 Task: Look for products in the category "Lamb" from Thomas Farms.
Action: Mouse moved to (25, 64)
Screenshot: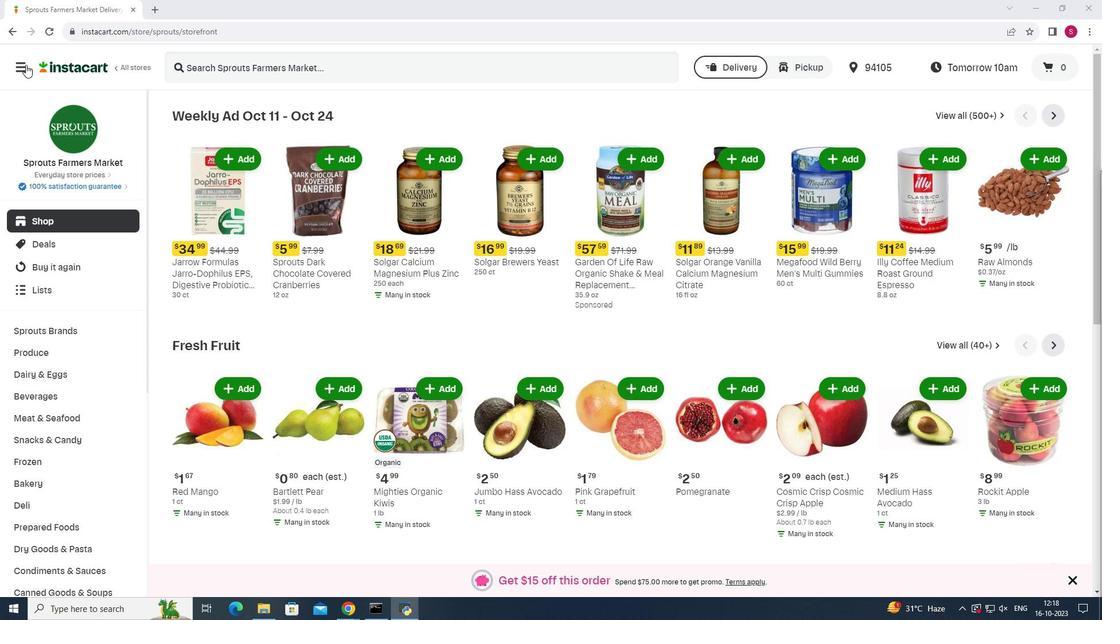
Action: Mouse pressed left at (25, 64)
Screenshot: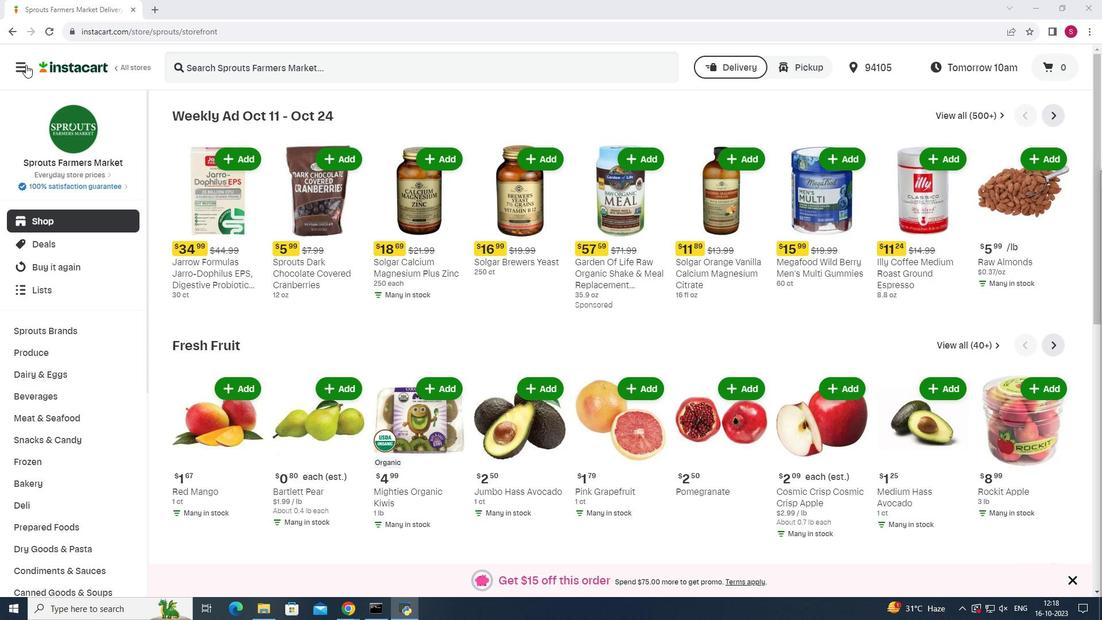 
Action: Mouse moved to (65, 298)
Screenshot: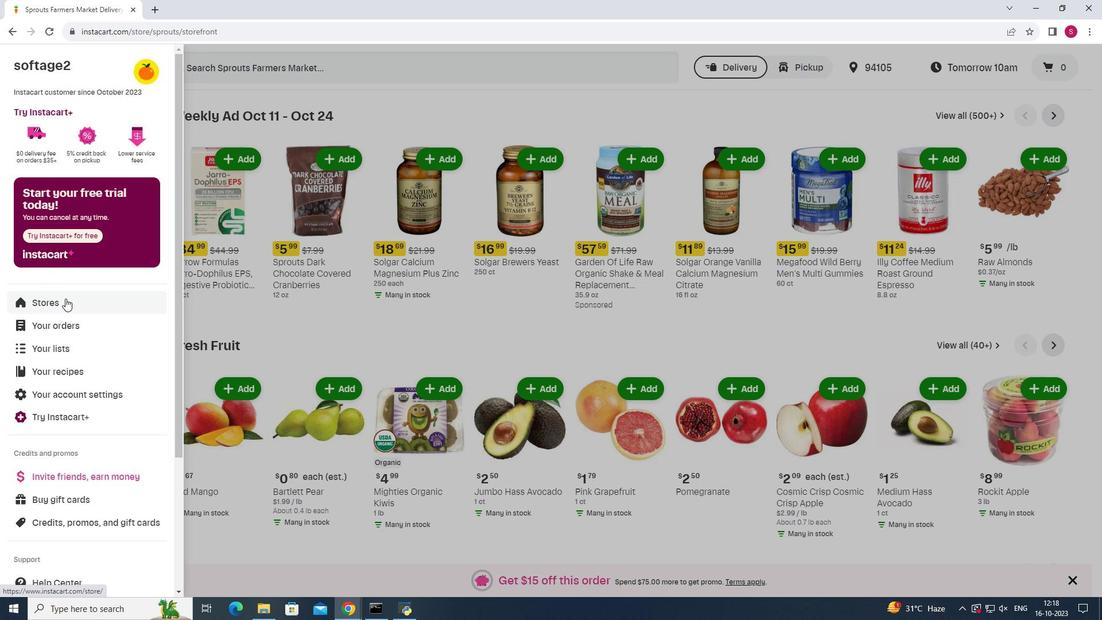 
Action: Mouse pressed left at (65, 298)
Screenshot: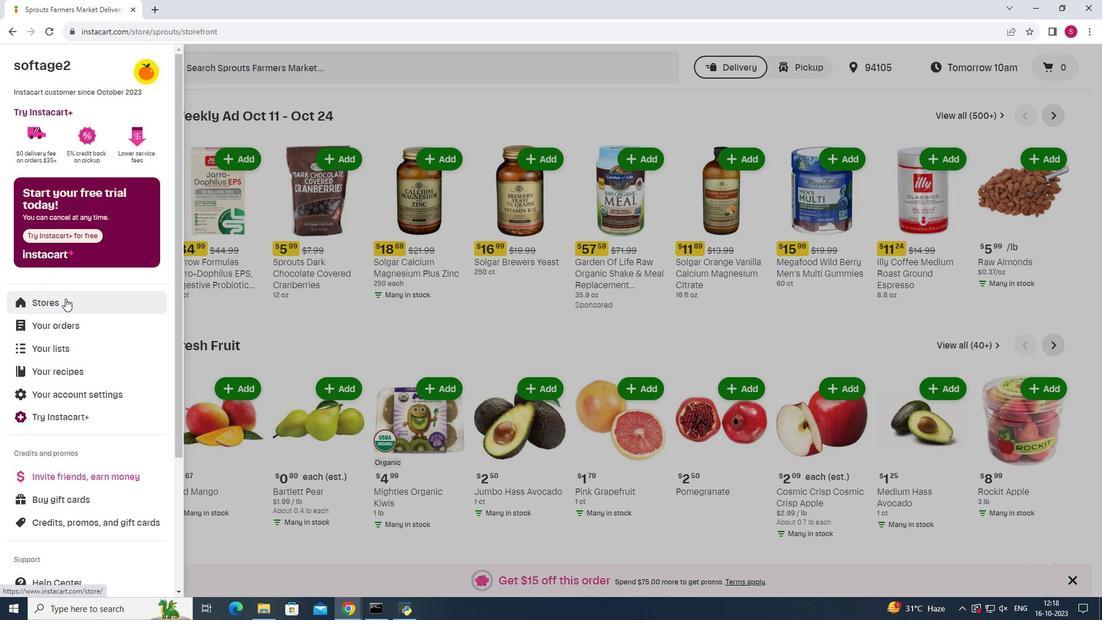 
Action: Mouse pressed left at (65, 298)
Screenshot: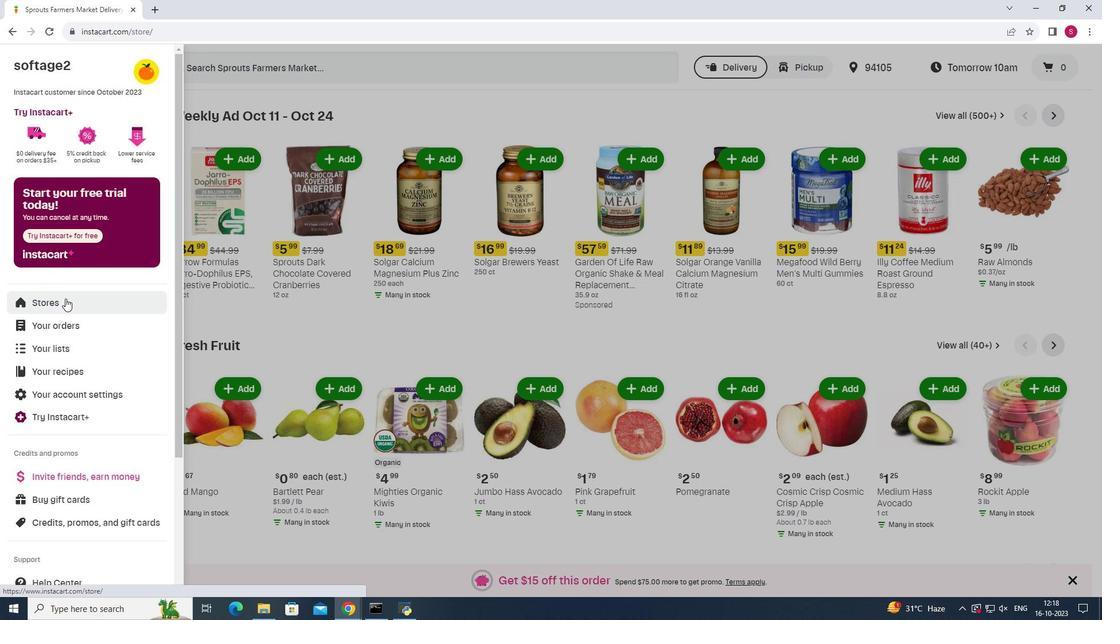 
Action: Mouse moved to (266, 106)
Screenshot: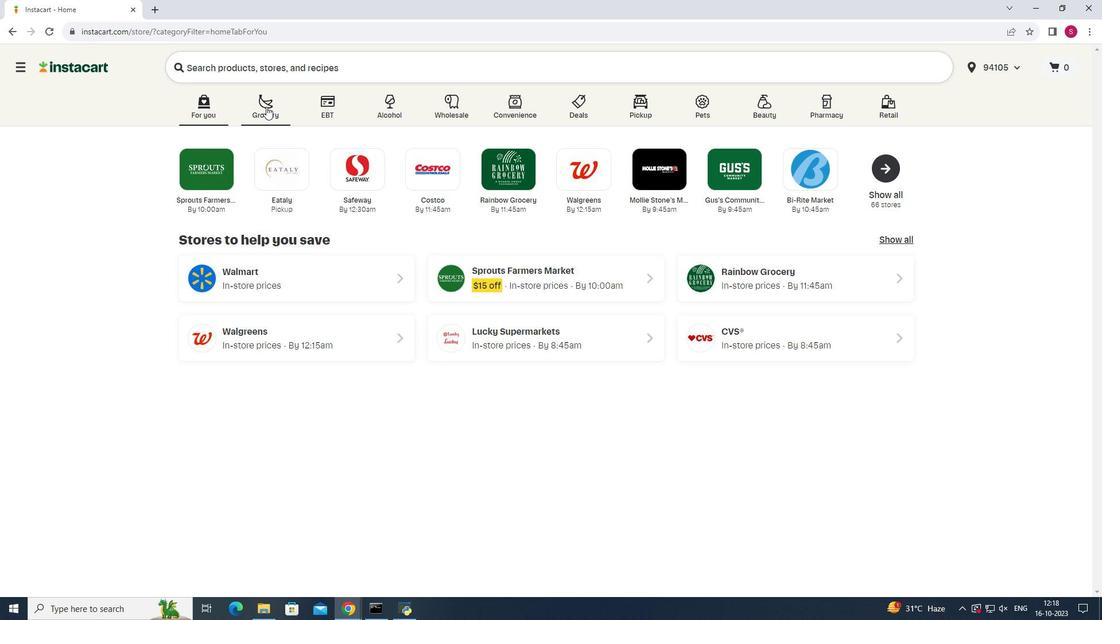 
Action: Mouse pressed left at (266, 106)
Screenshot: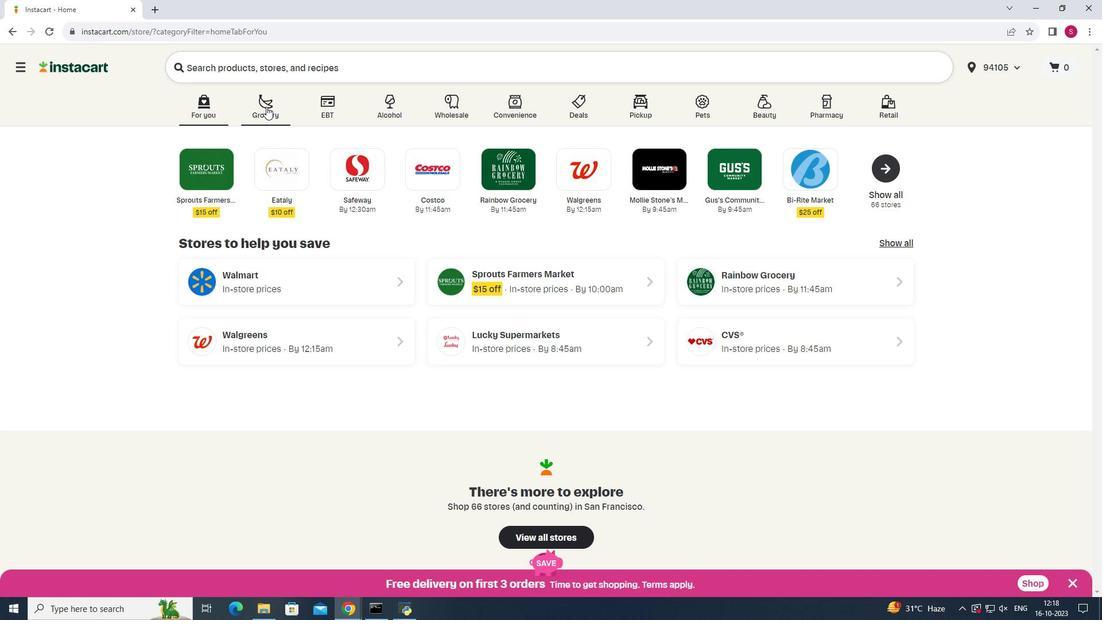 
Action: Mouse moved to (803, 166)
Screenshot: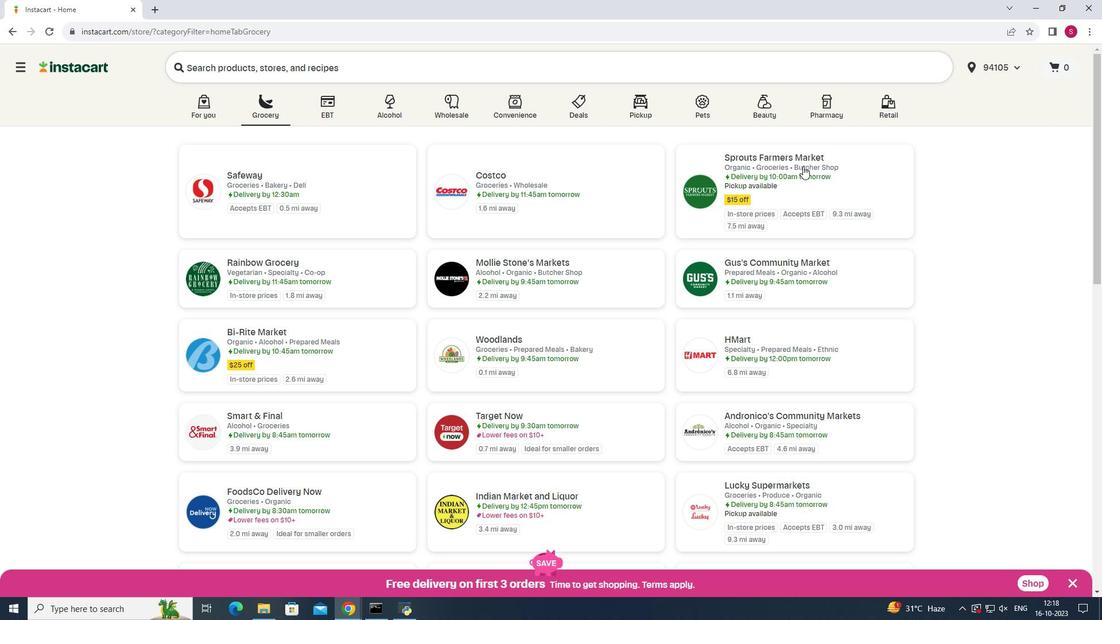 
Action: Mouse pressed left at (803, 166)
Screenshot: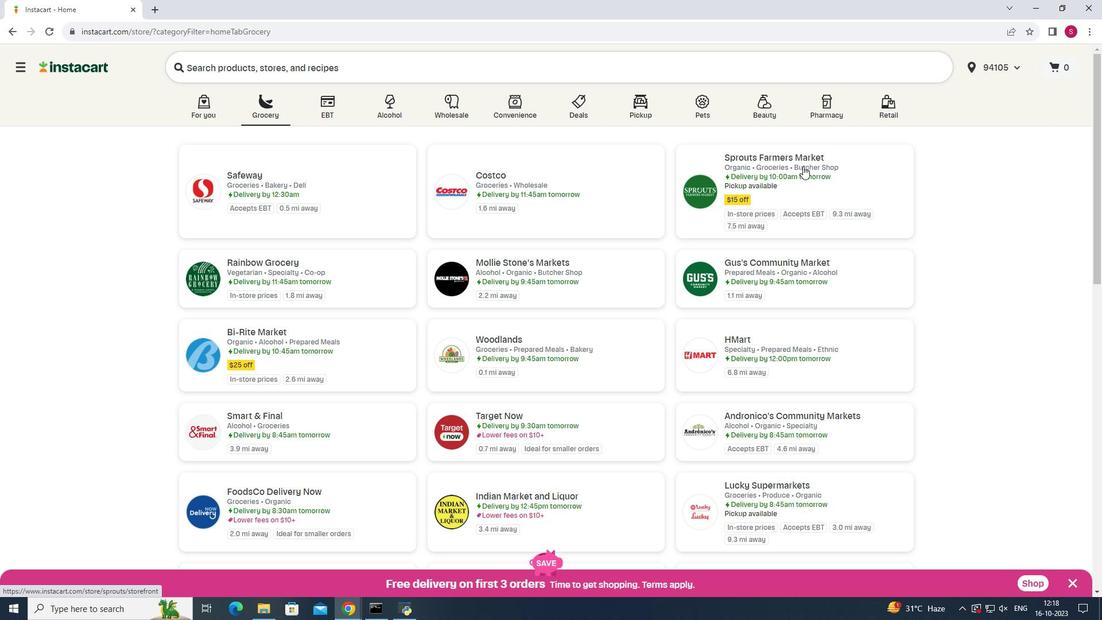 
Action: Mouse moved to (64, 418)
Screenshot: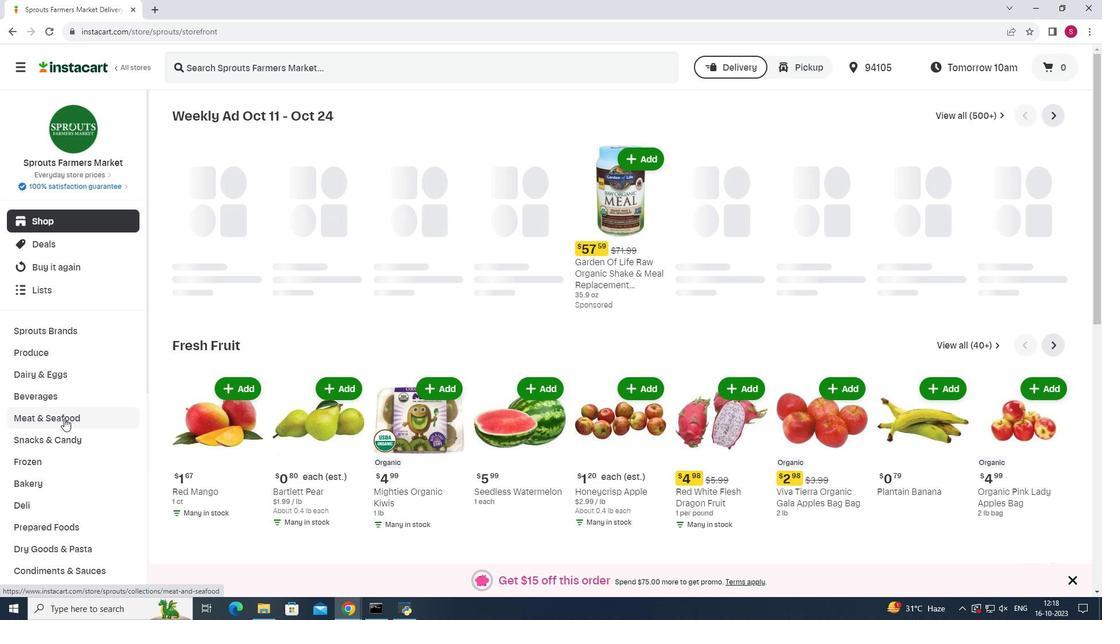 
Action: Mouse pressed left at (64, 418)
Screenshot: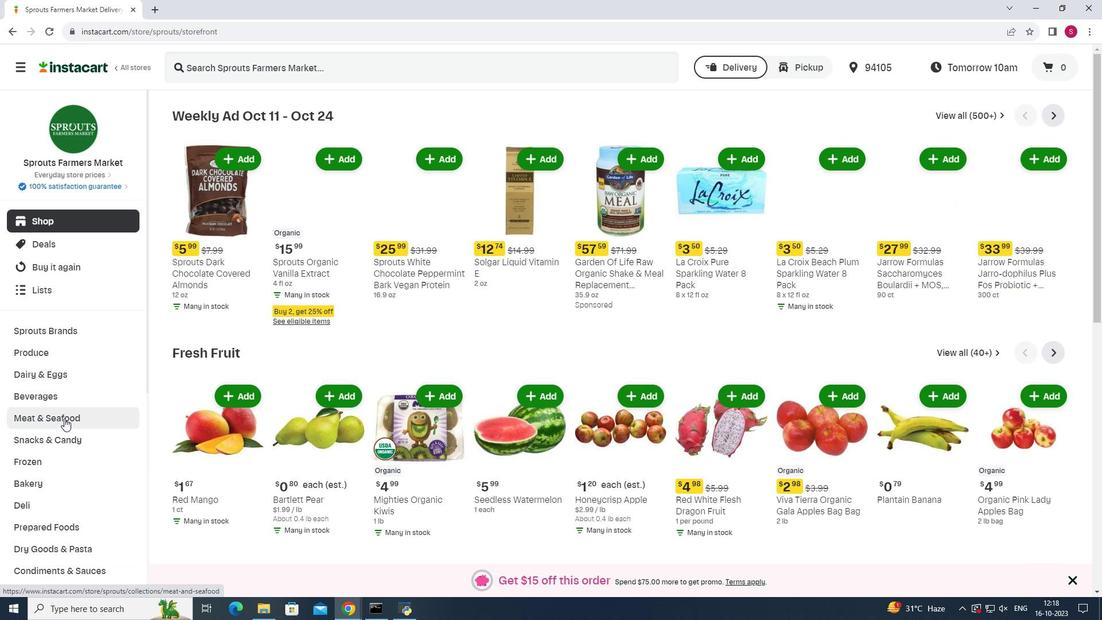 
Action: Mouse pressed left at (64, 418)
Screenshot: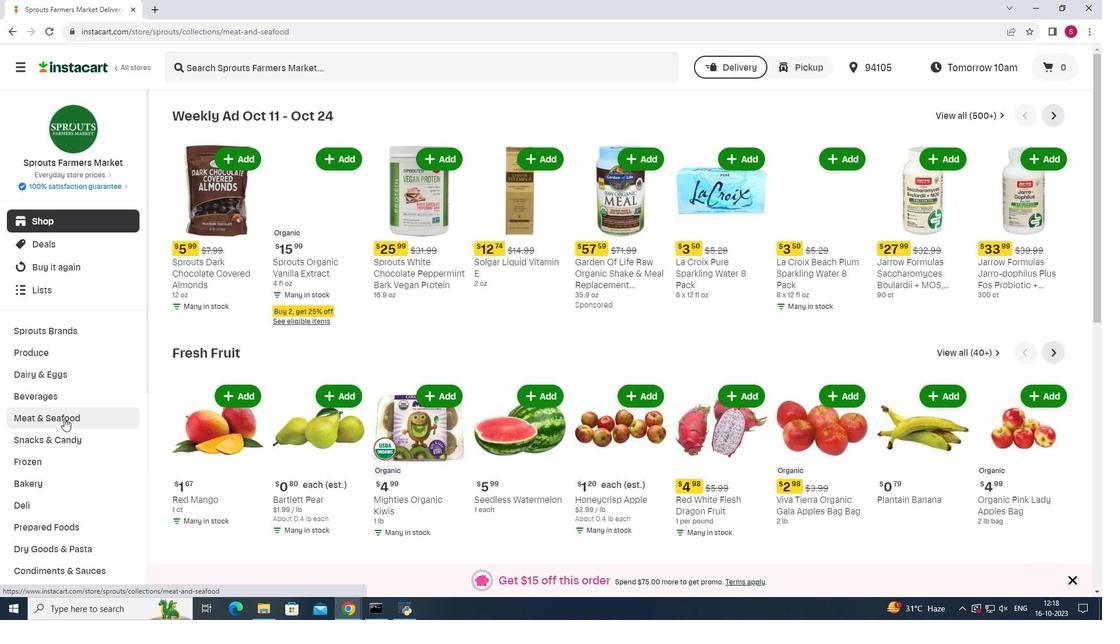 
Action: Mouse moved to (655, 139)
Screenshot: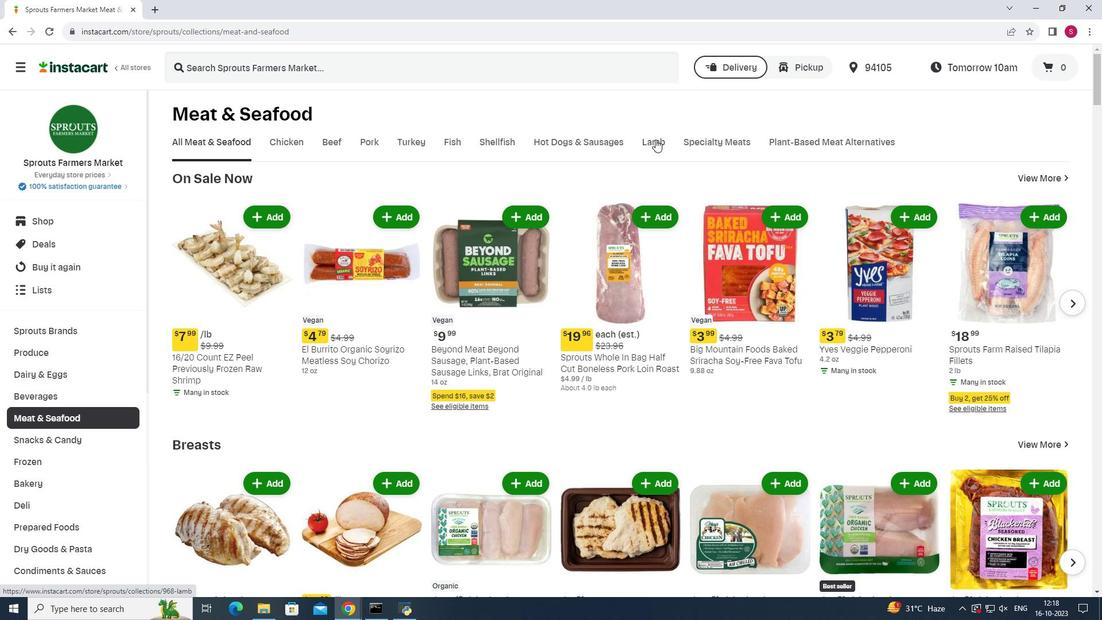 
Action: Mouse pressed left at (655, 139)
Screenshot: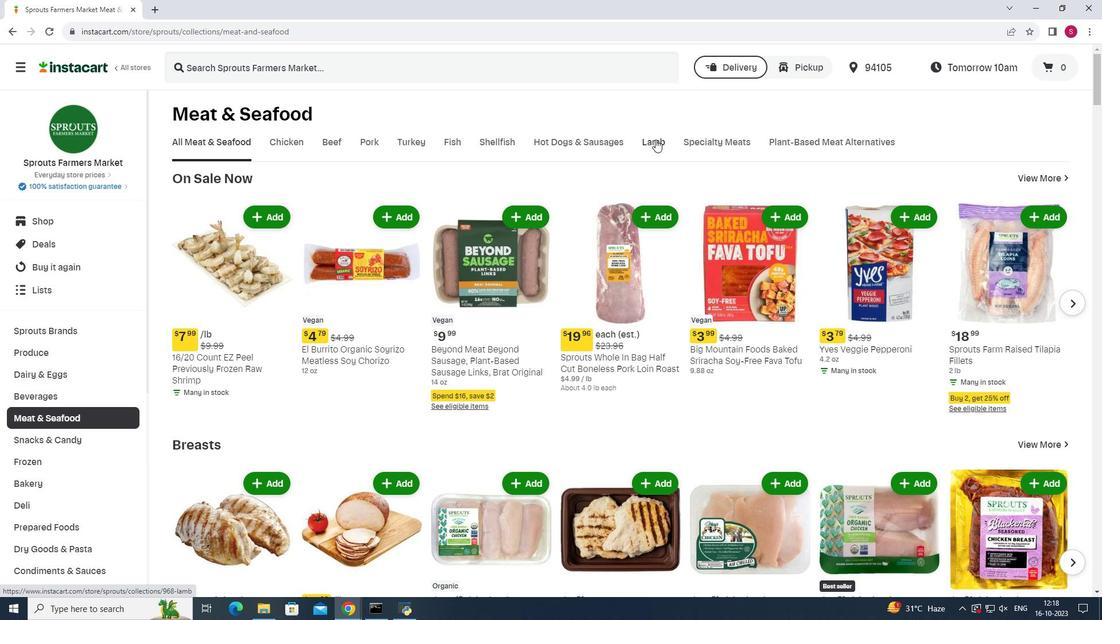 
Action: Mouse moved to (274, 184)
Screenshot: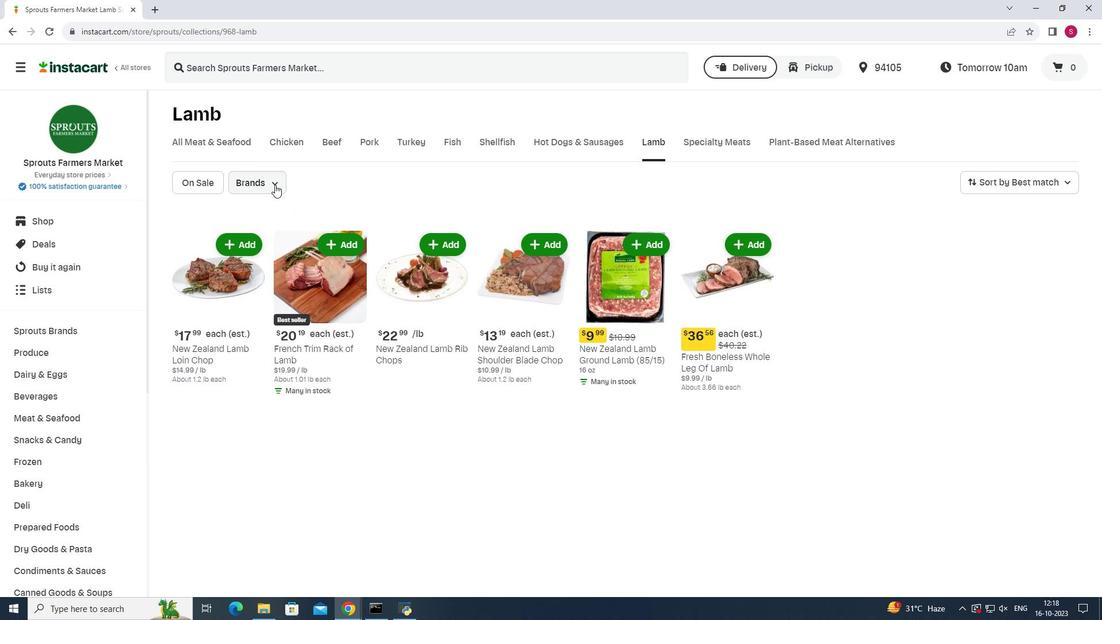 
Action: Mouse pressed left at (274, 184)
Screenshot: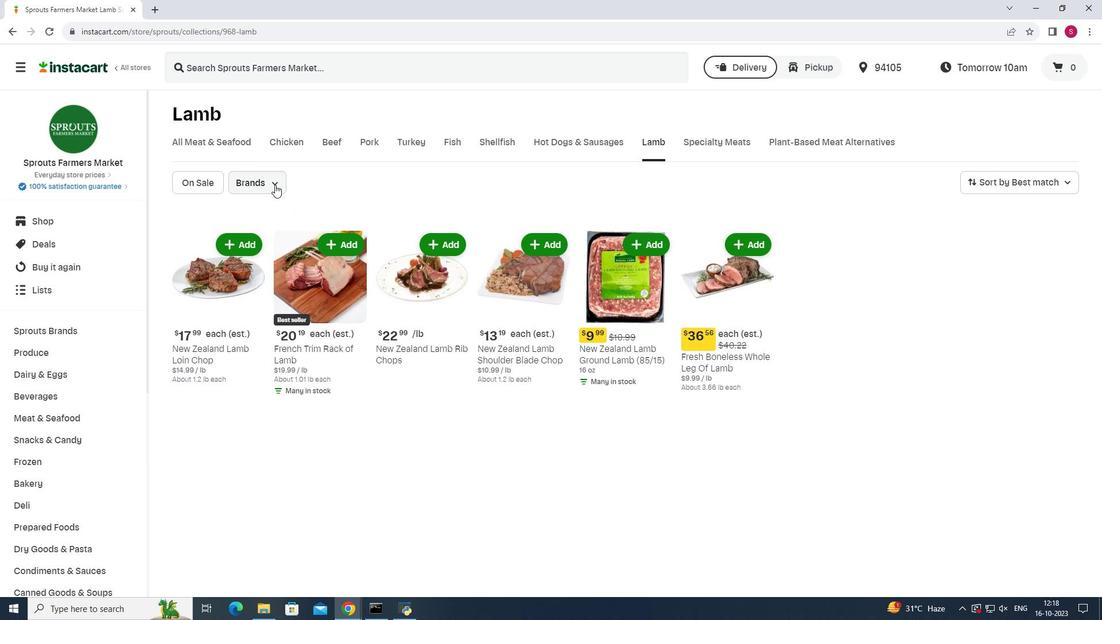 
Action: Mouse pressed left at (274, 184)
Screenshot: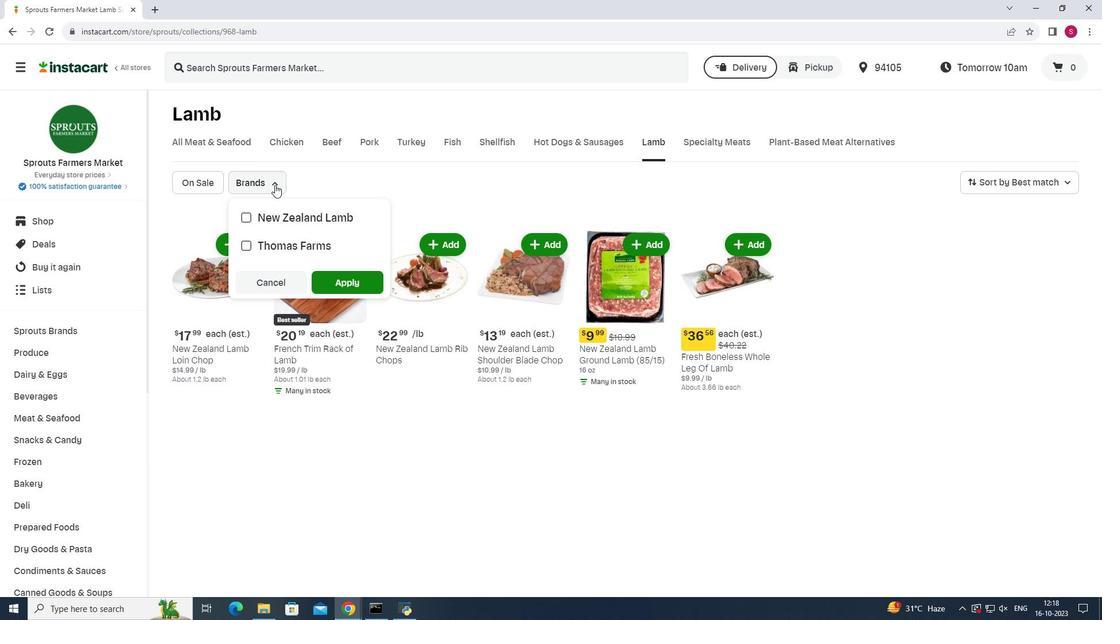 
Action: Mouse moved to (274, 185)
Screenshot: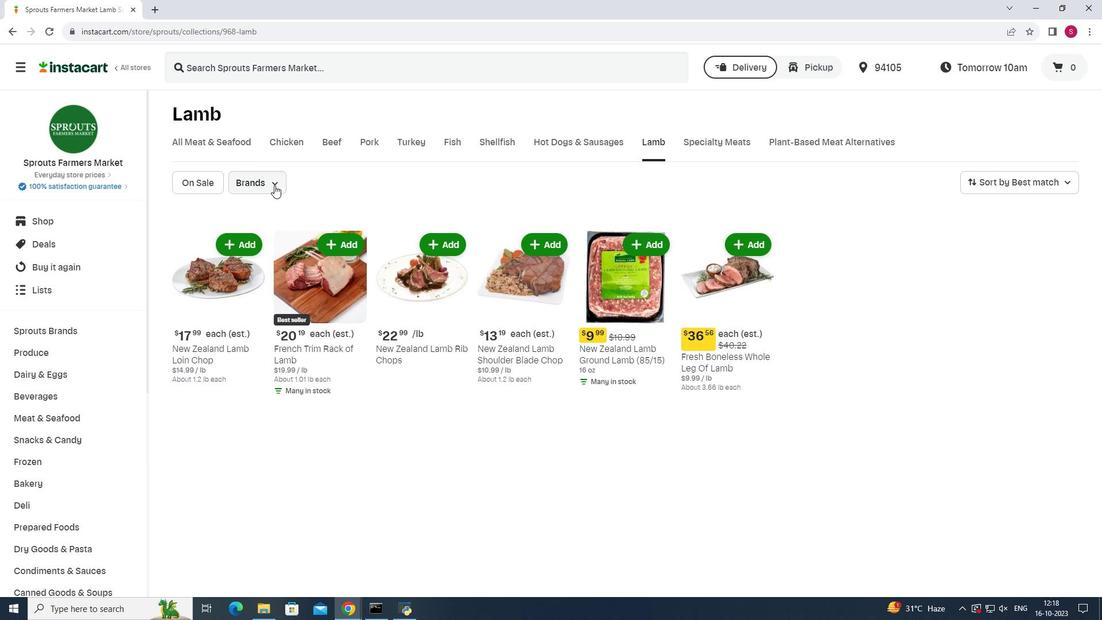
Action: Mouse pressed left at (274, 185)
Screenshot: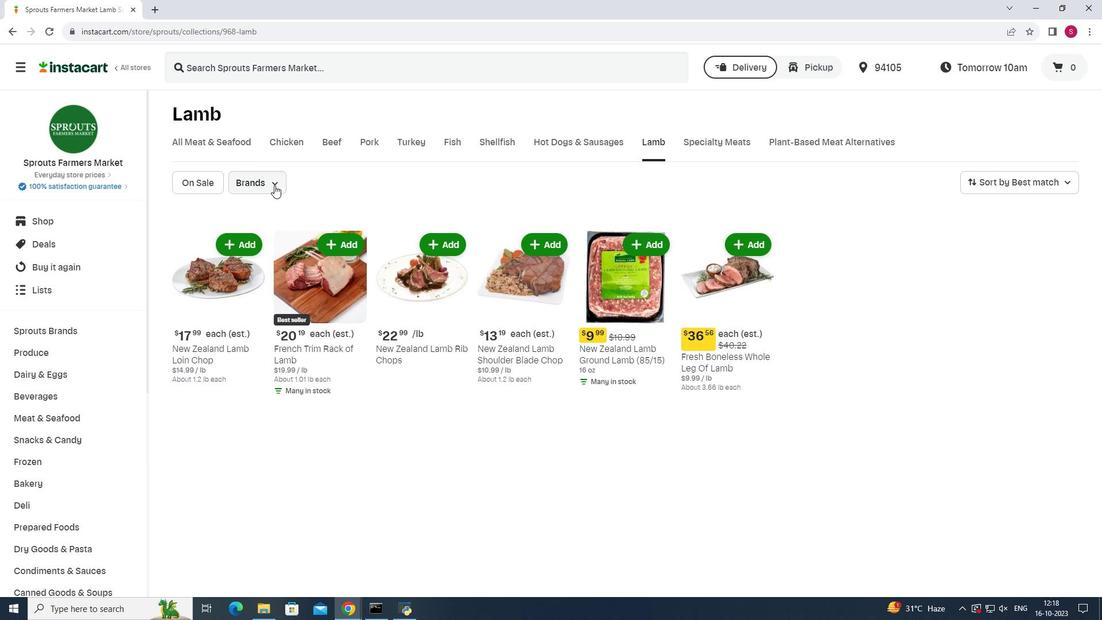 
Action: Mouse moved to (277, 245)
Screenshot: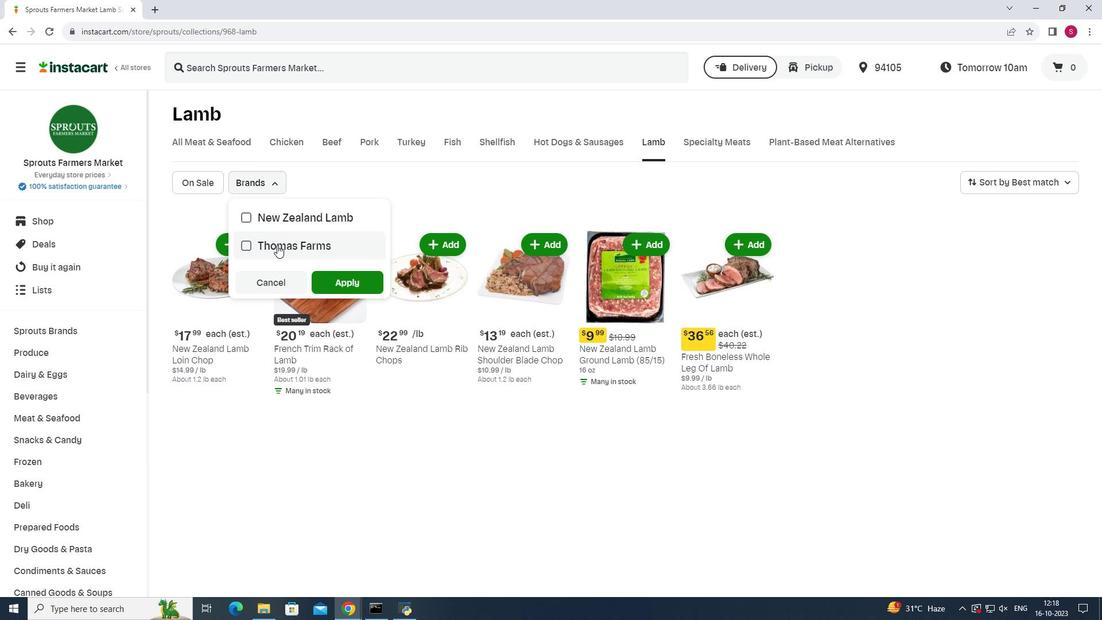 
Action: Mouse pressed left at (277, 245)
Screenshot: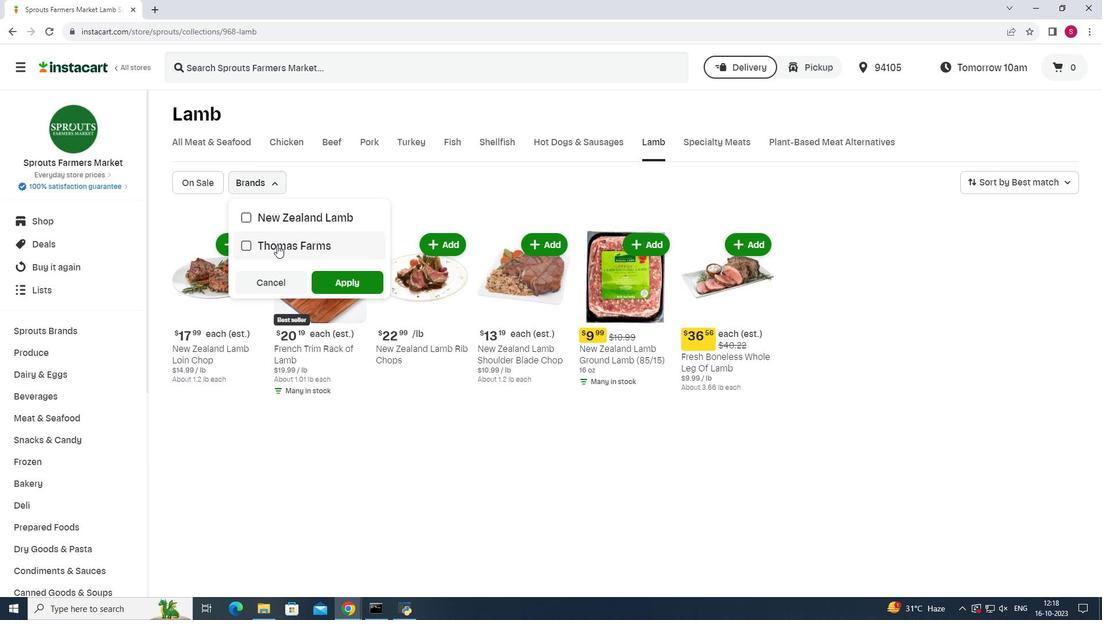 
Action: Mouse moved to (348, 281)
Screenshot: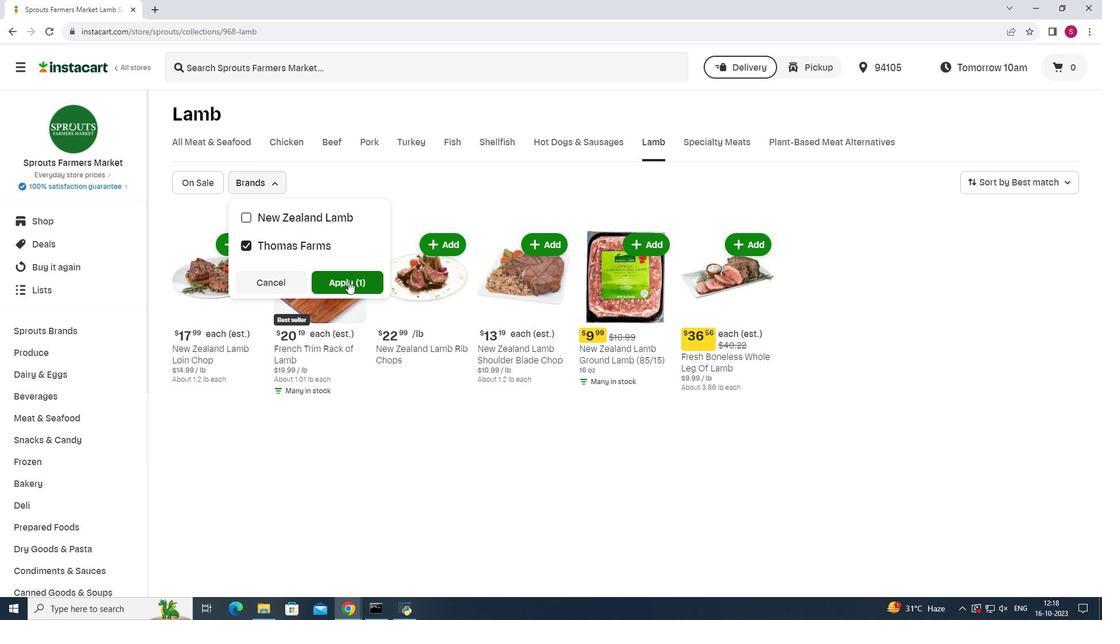 
Action: Mouse pressed left at (348, 281)
Screenshot: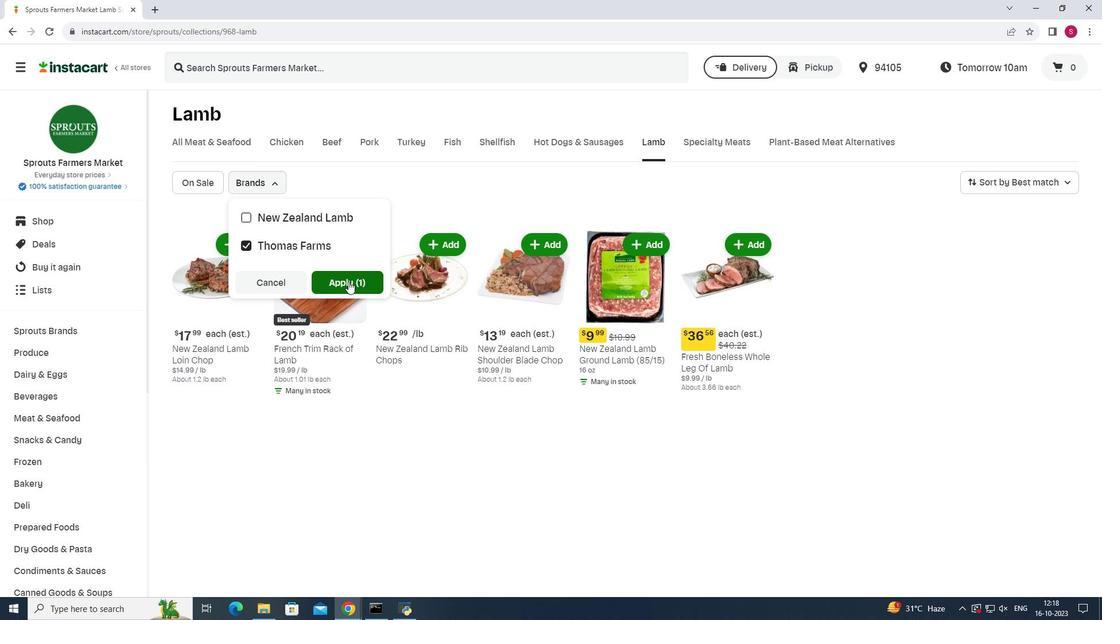 
